 Task: Search for emails categorized as 'Blue' in all mailboxes.
Action: Mouse moved to (168, 6)
Screenshot: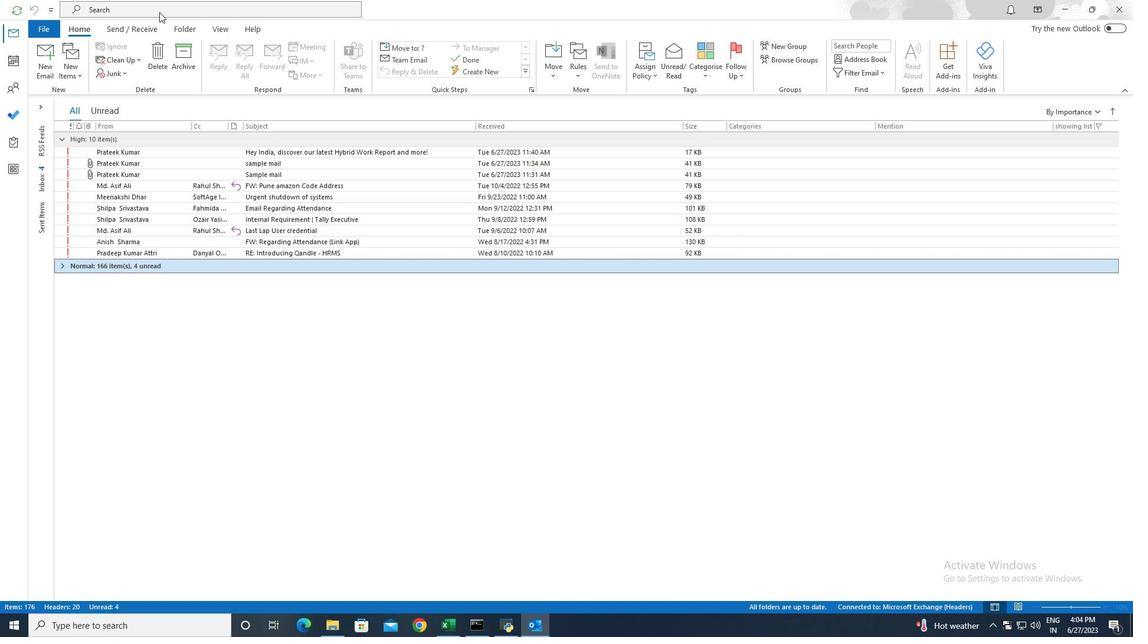 
Action: Mouse pressed left at (168, 6)
Screenshot: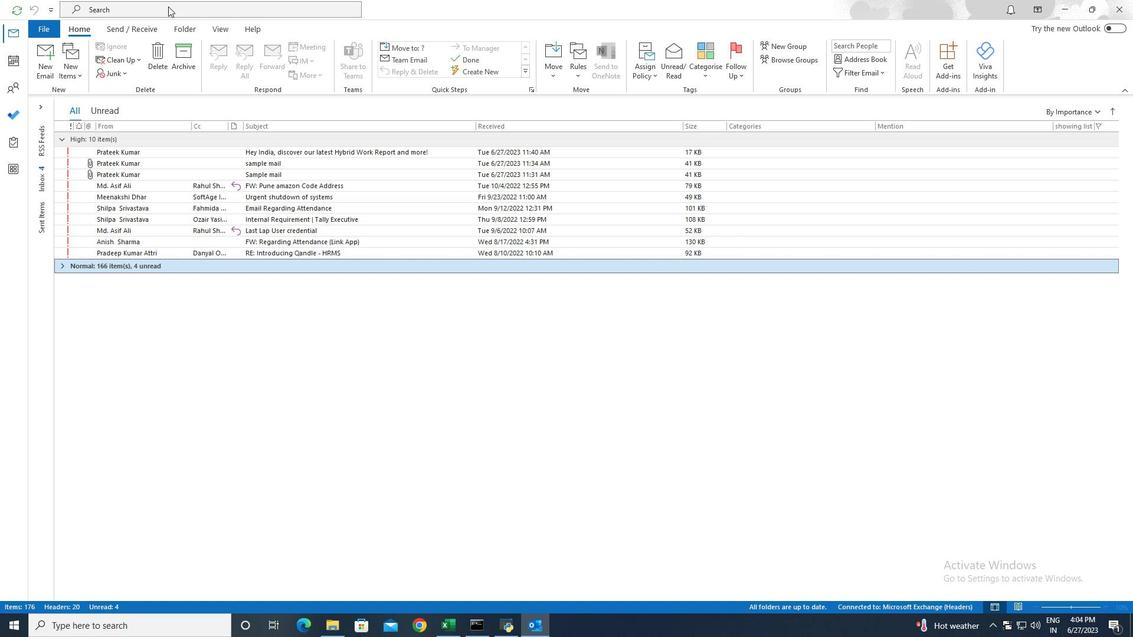 
Action: Mouse moved to (401, 10)
Screenshot: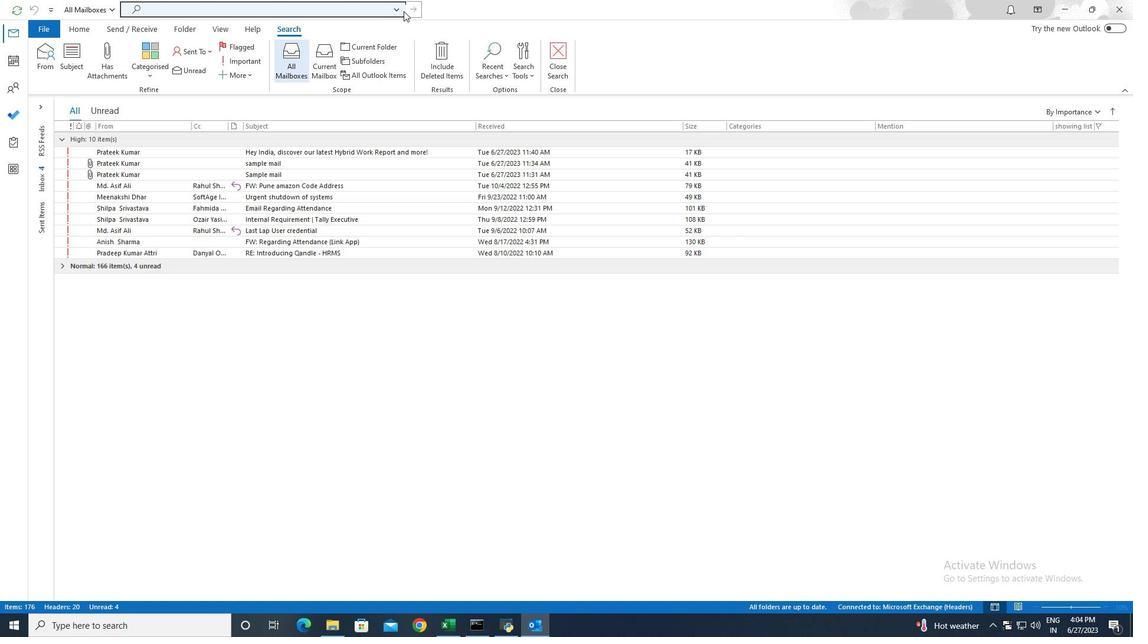 
Action: Mouse pressed left at (401, 10)
Screenshot: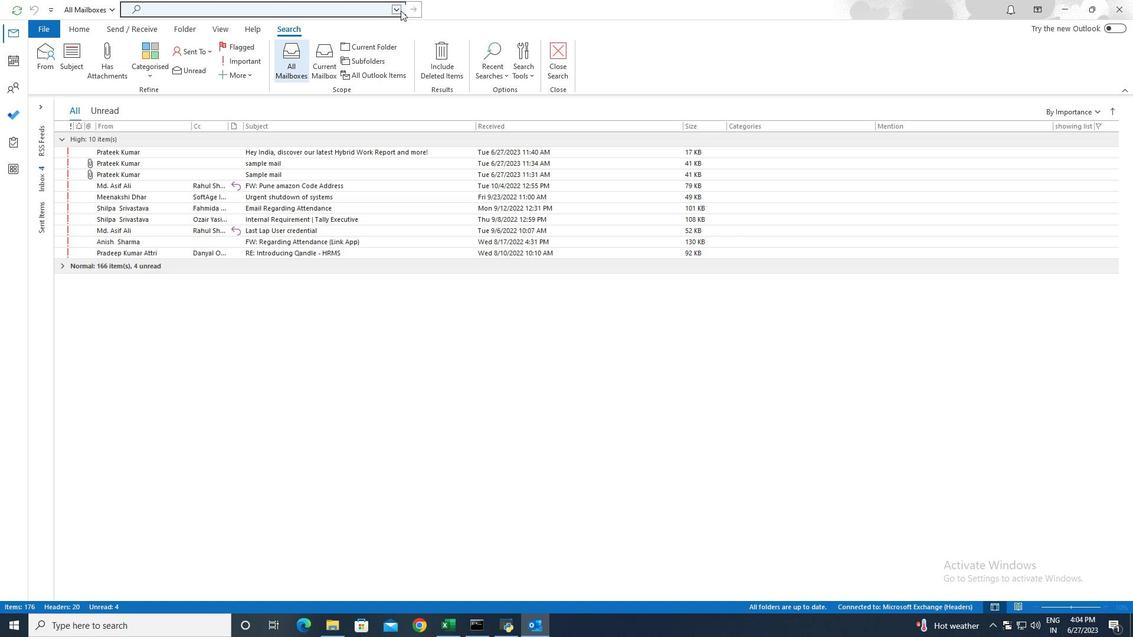 
Action: Mouse moved to (359, 101)
Screenshot: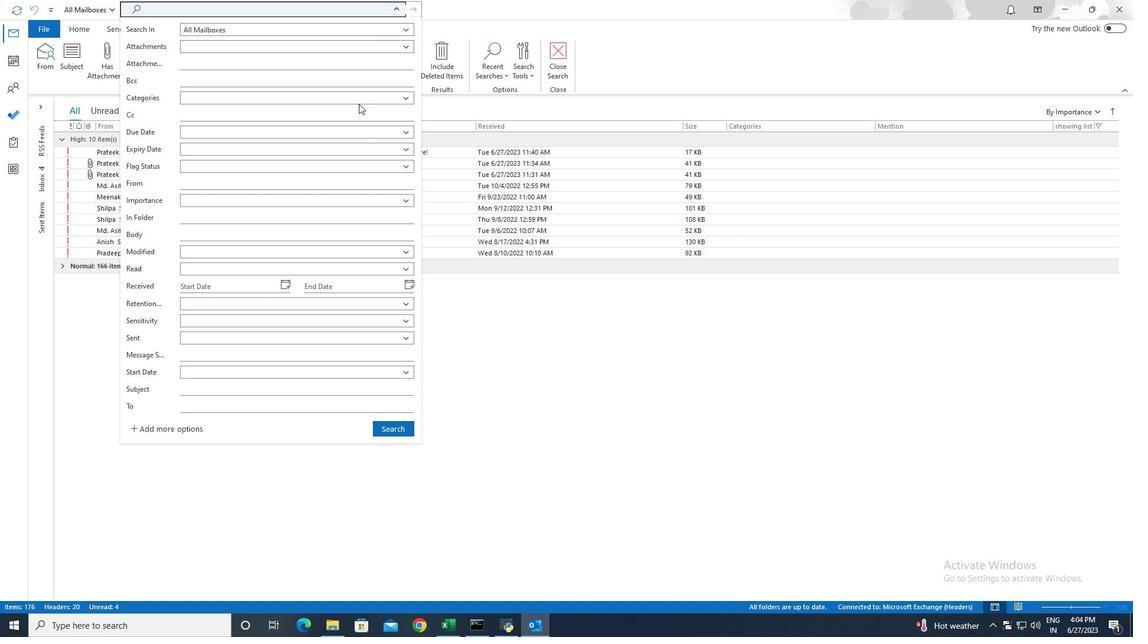 
Action: Mouse pressed left at (359, 101)
Screenshot: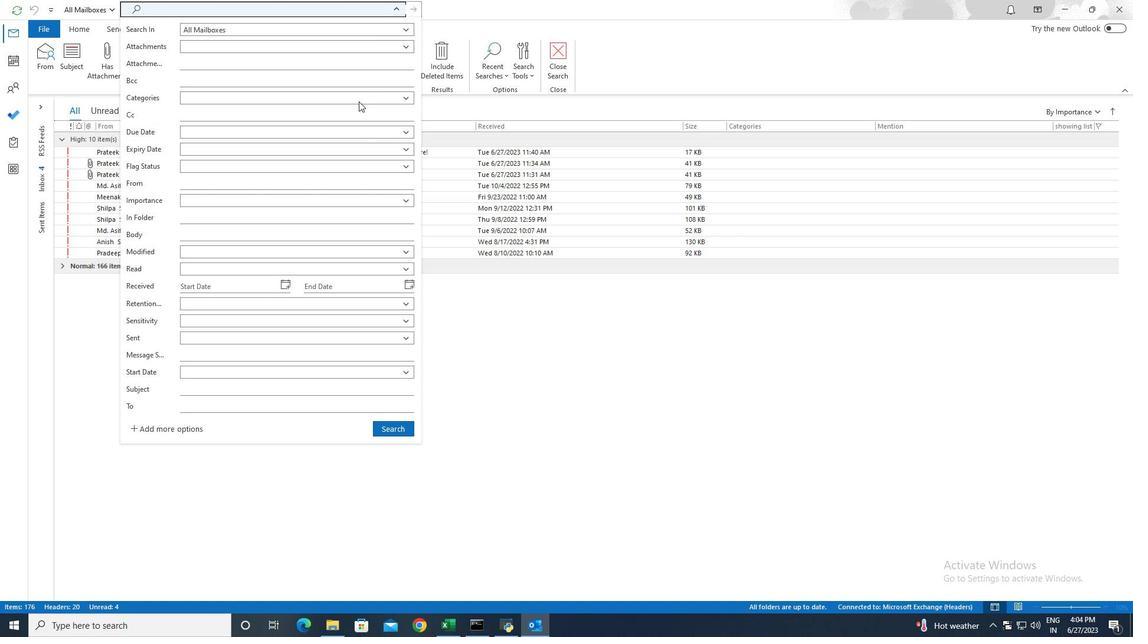 
Action: Mouse moved to (290, 126)
Screenshot: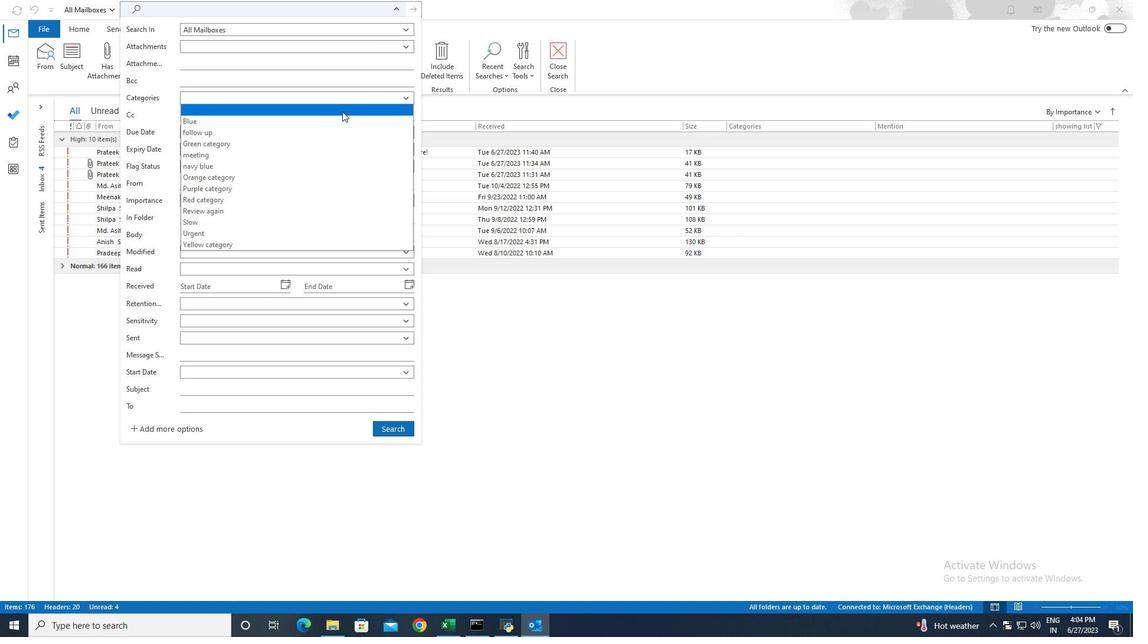 
Action: Mouse pressed left at (290, 126)
Screenshot: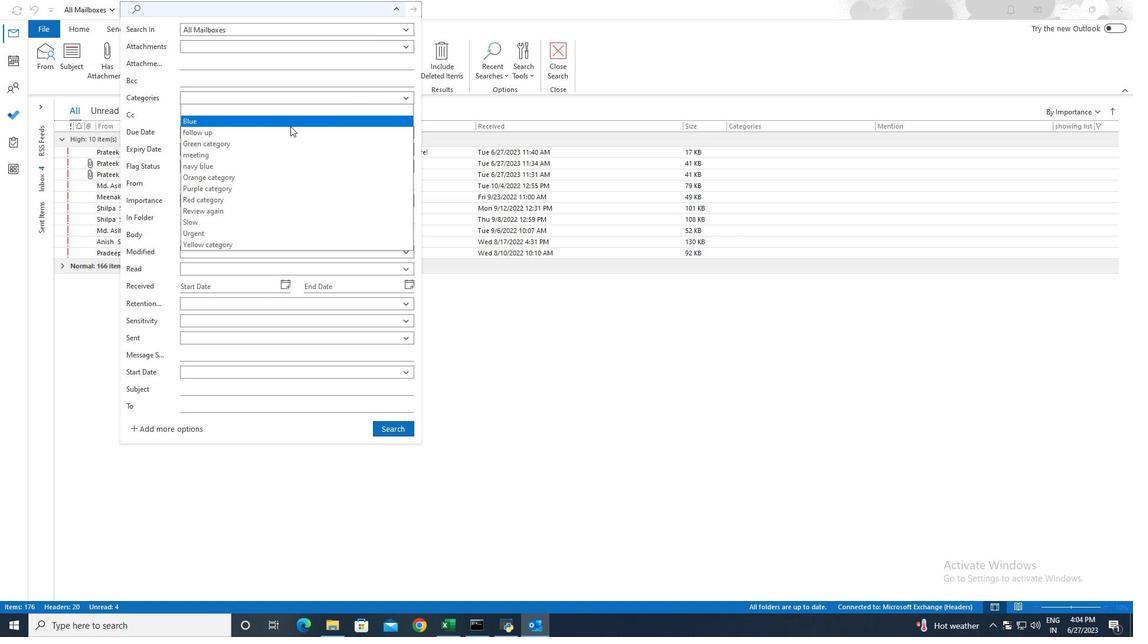 
Action: Mouse moved to (401, 429)
Screenshot: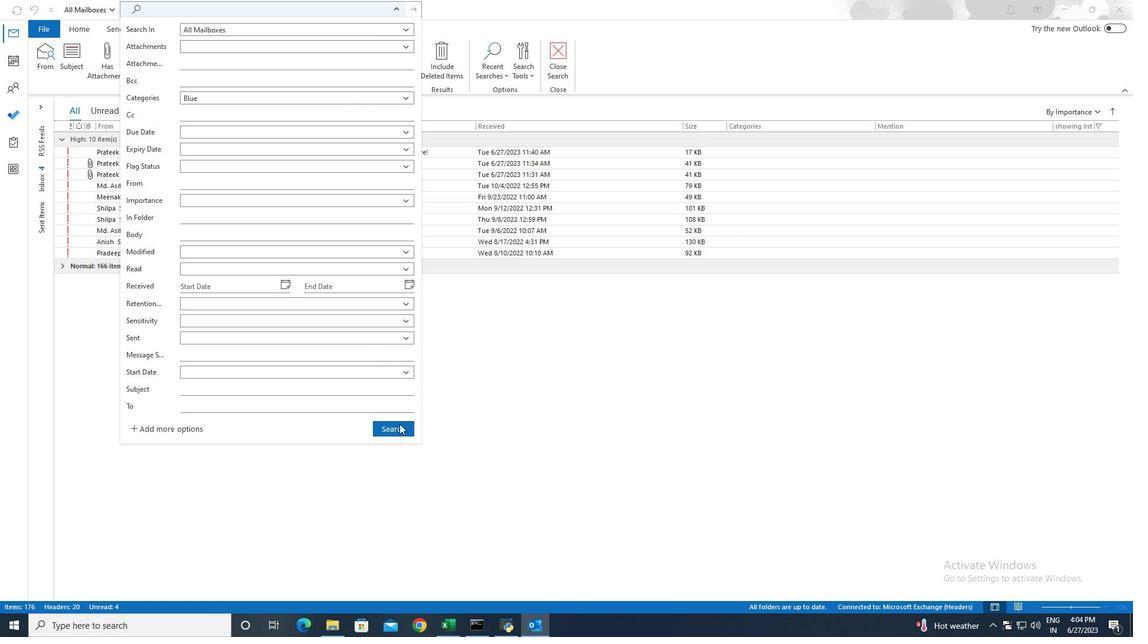 
Action: Mouse pressed left at (401, 429)
Screenshot: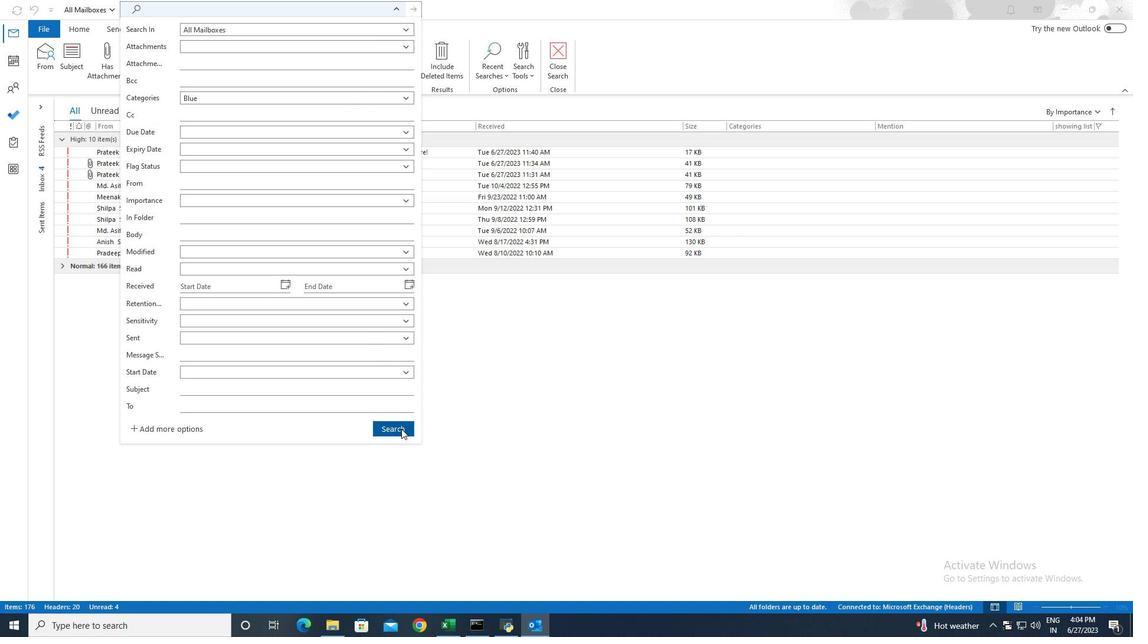 
